 Task: Plan a 3-hour culinary tour of your city's most famous foodie neighborhoods.
Action: Mouse pressed left at (665, 105)
Screenshot: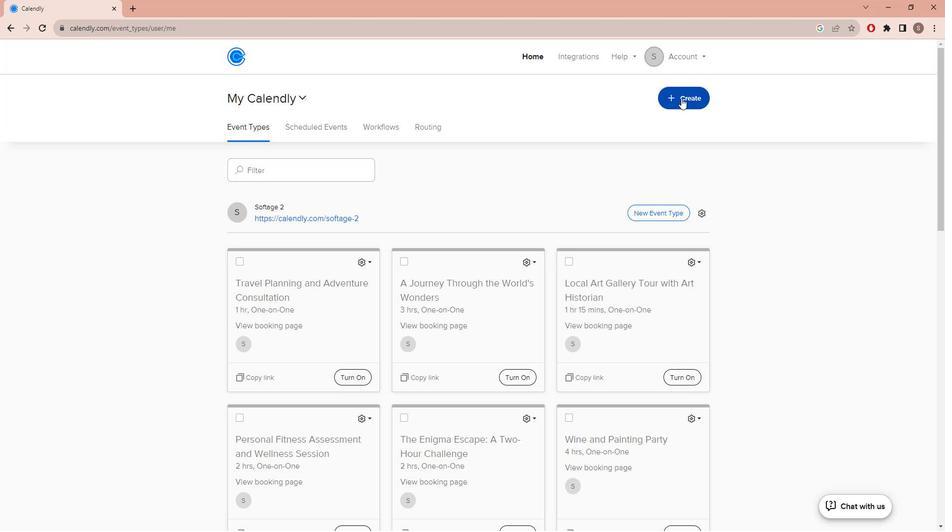 
Action: Mouse moved to (651, 139)
Screenshot: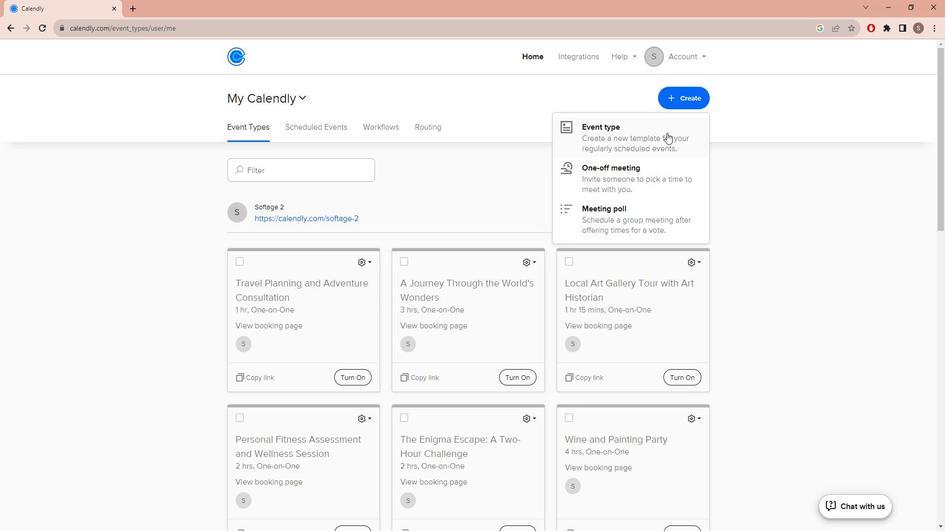 
Action: Mouse pressed left at (651, 139)
Screenshot: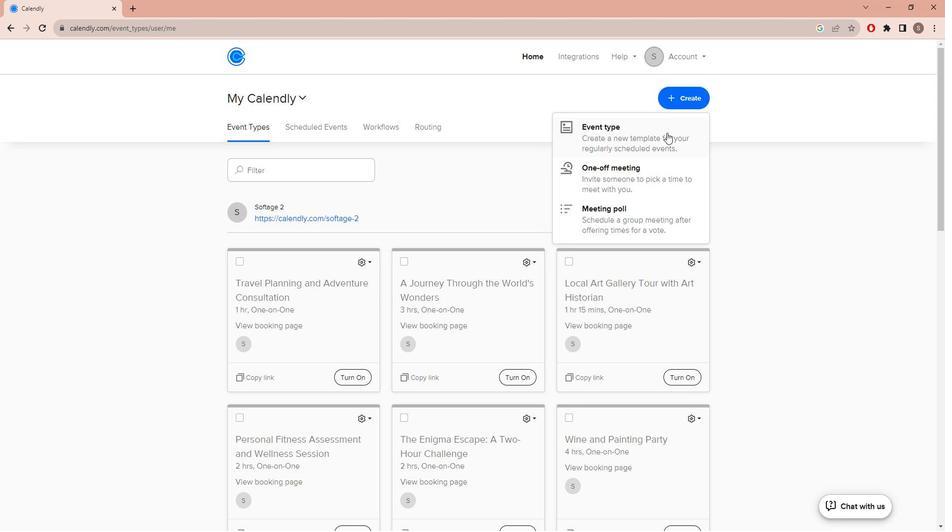 
Action: Mouse moved to (411, 186)
Screenshot: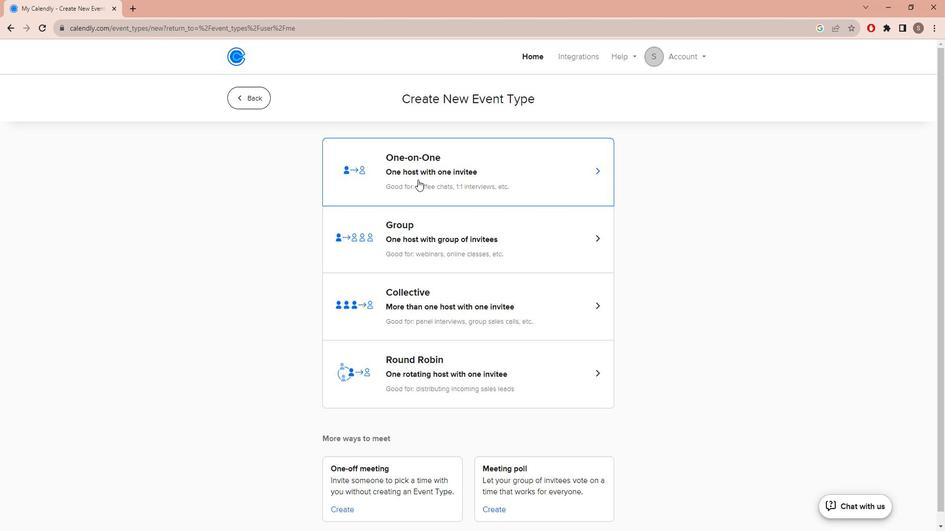 
Action: Mouse pressed left at (411, 186)
Screenshot: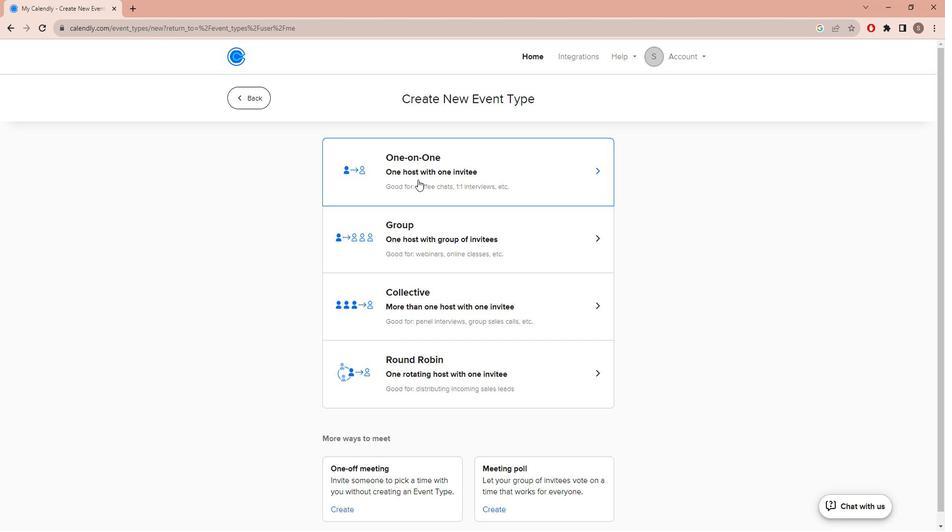 
Action: Mouse moved to (349, 243)
Screenshot: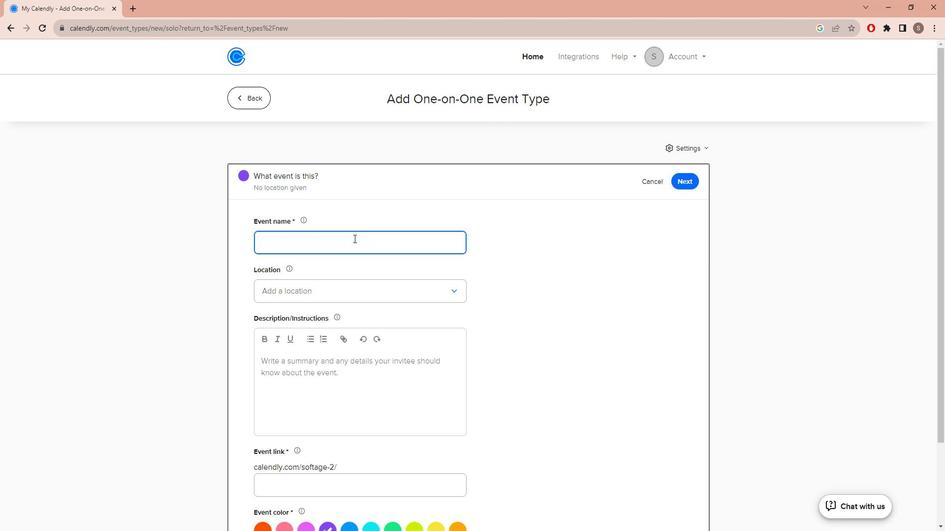 
Action: Key pressed <Key.caps_lock>C<Key.caps_lock>ulinary<Key.space><Key.caps_lock>D<Key.caps_lock>elights<Key.space>t<Key.backspace><Key.caps_lock>T<Key.caps_lock>our<Key.space>of<Key.space>city<Key.space>foodie<Key.space>neighbourhoods
Screenshot: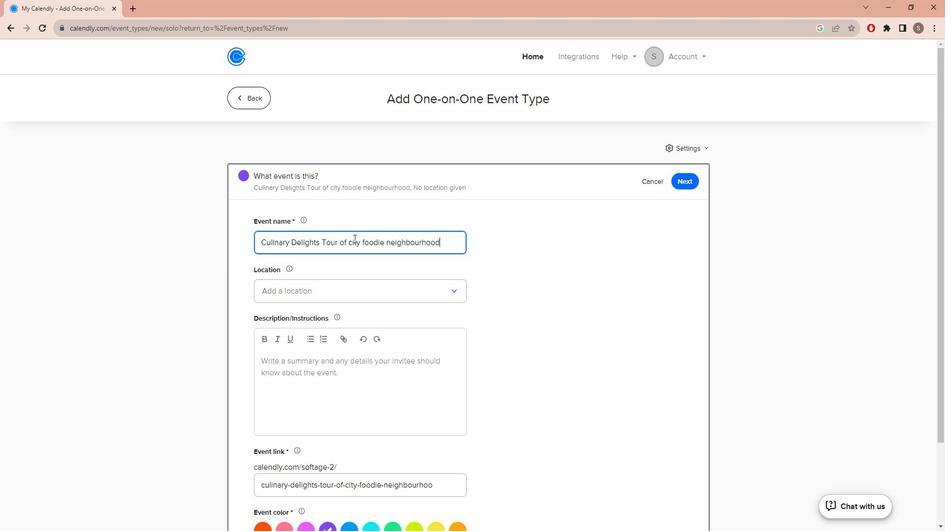 
Action: Mouse moved to (320, 295)
Screenshot: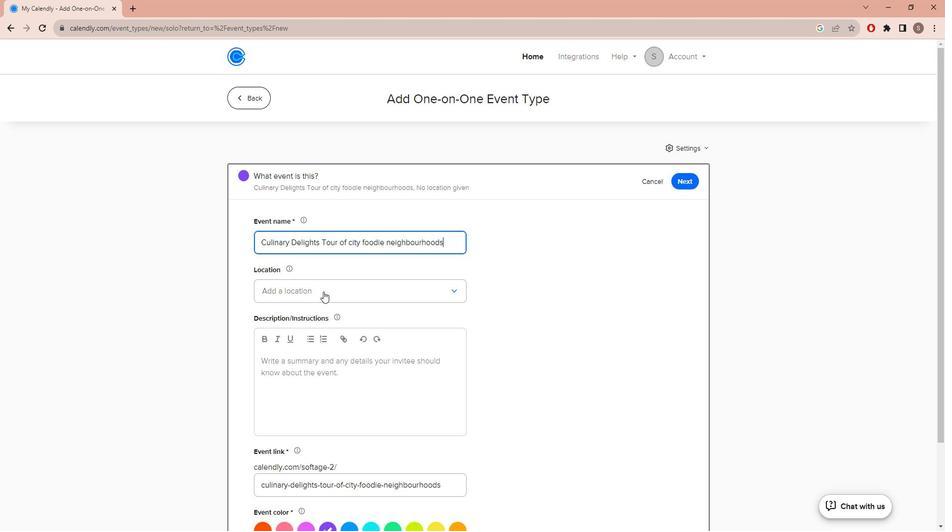 
Action: Mouse scrolled (320, 295) with delta (0, 0)
Screenshot: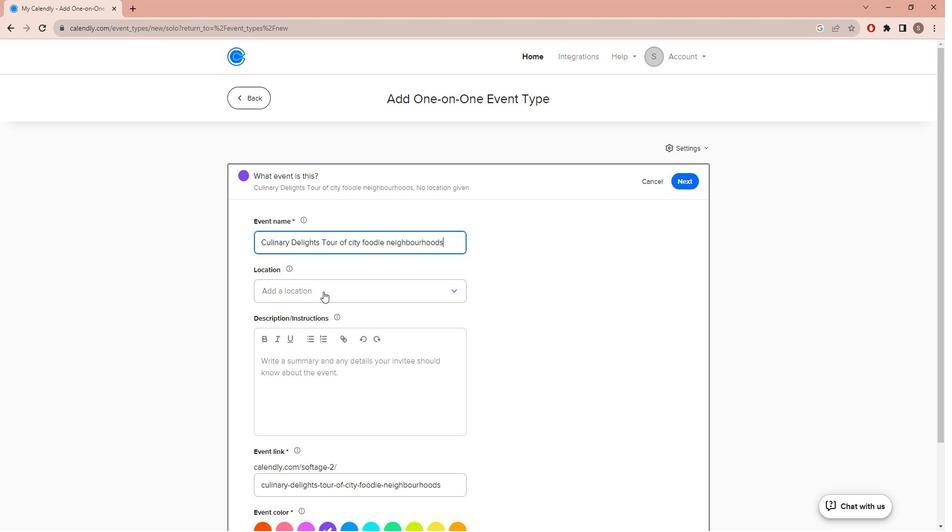 
Action: Mouse pressed left at (320, 295)
Screenshot: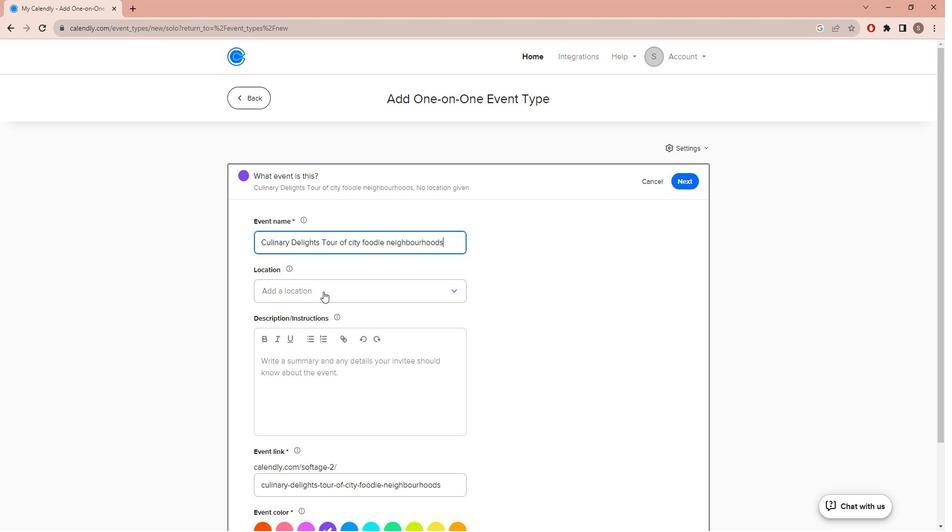 
Action: Mouse moved to (300, 325)
Screenshot: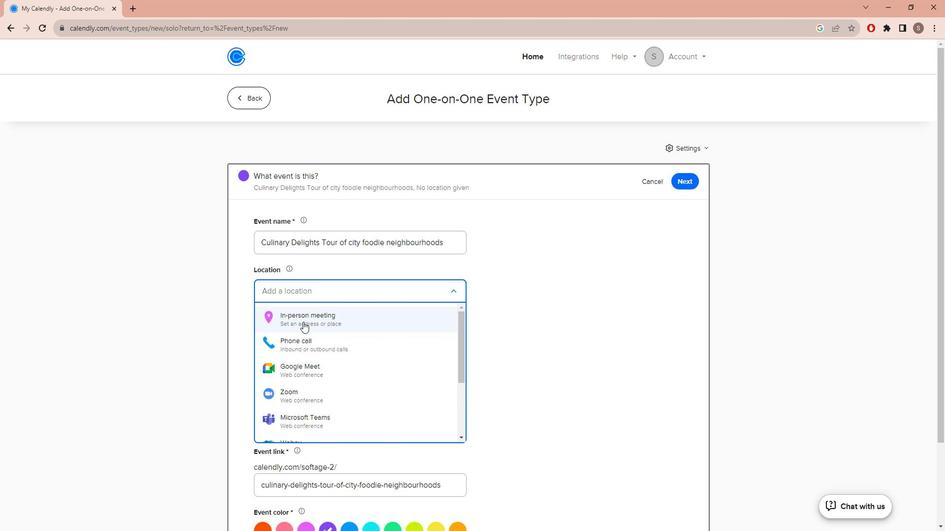 
Action: Mouse pressed left at (300, 325)
Screenshot: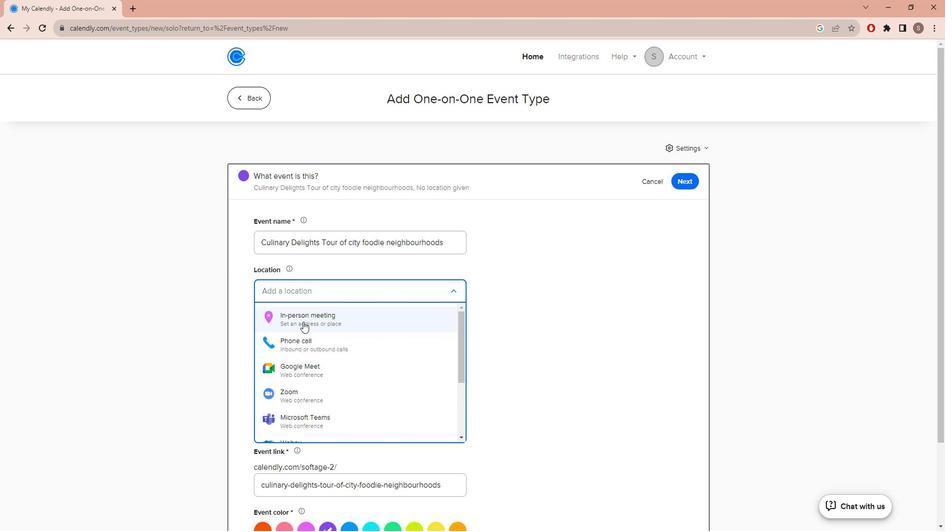 
Action: Mouse moved to (417, 178)
Screenshot: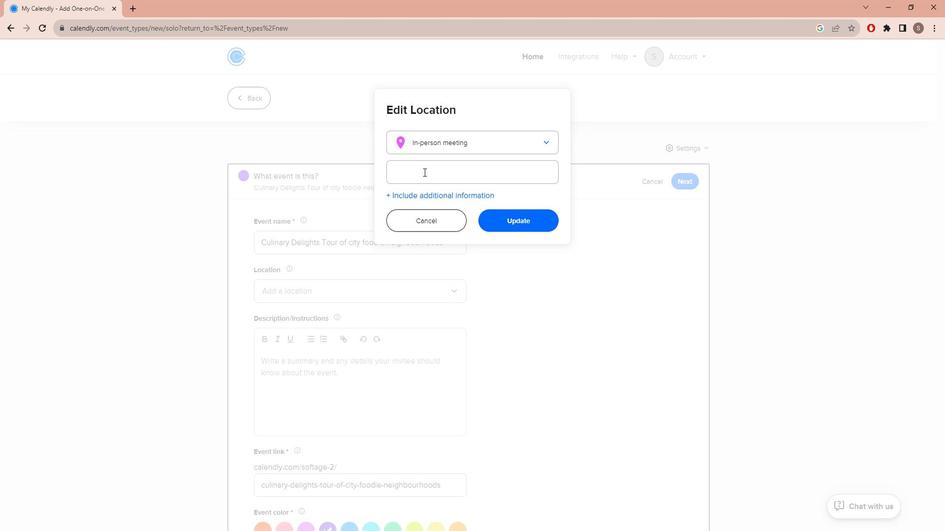 
Action: Mouse pressed left at (417, 178)
Screenshot: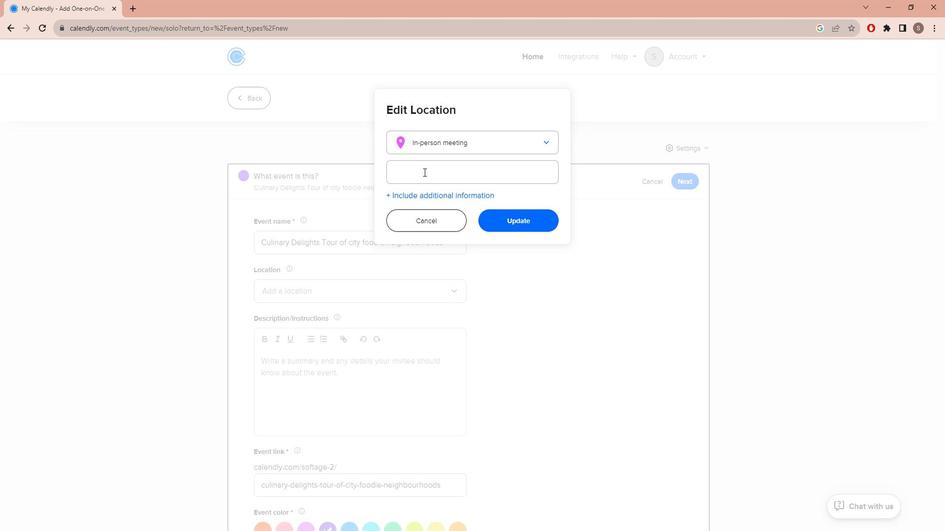 
Action: Mouse moved to (417, 177)
Screenshot: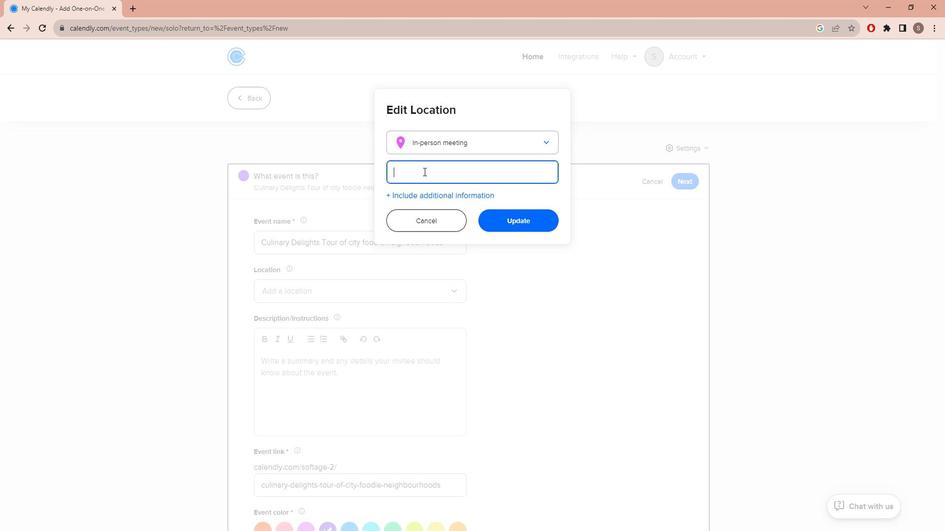 
Action: Key pressed <Key.caps_lock>O<Key.caps_lock>ttawa,<Key.caps_lock>C<Key.caps_lock>anada
Screenshot: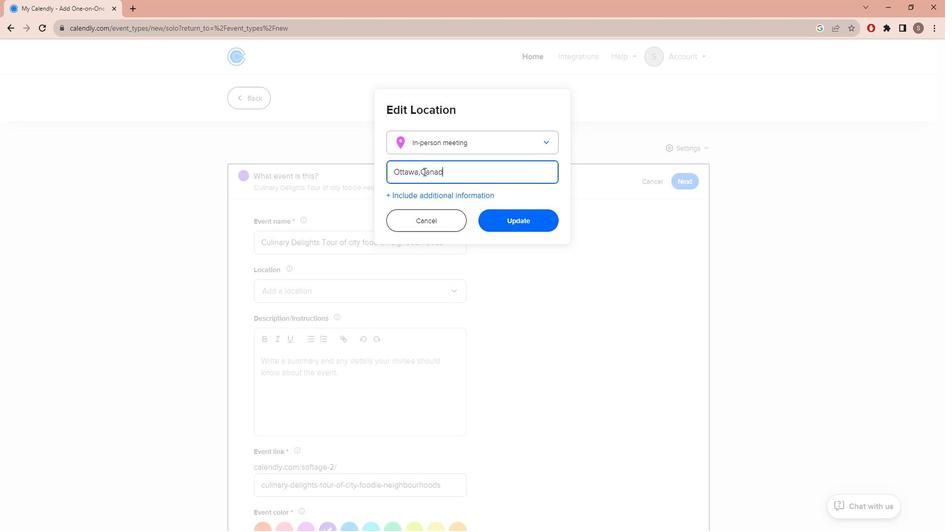 
Action: Mouse moved to (525, 226)
Screenshot: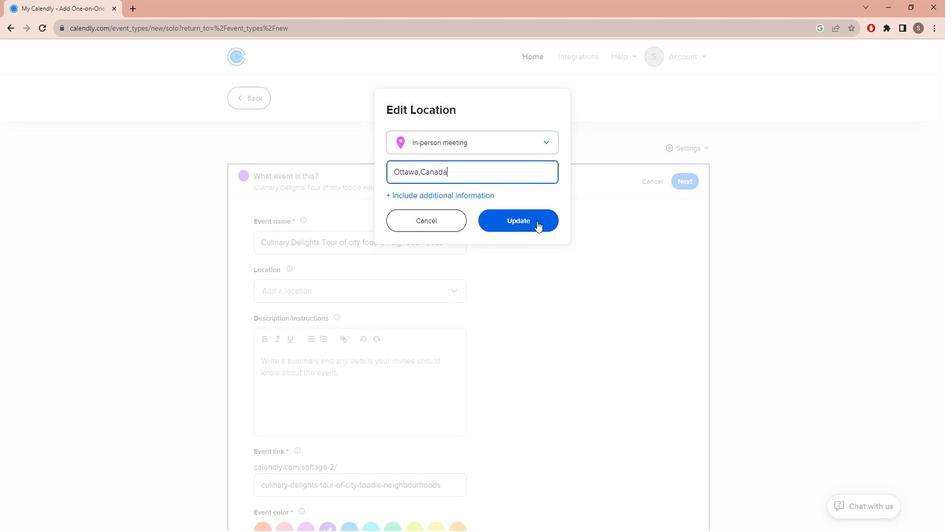 
Action: Mouse pressed left at (525, 226)
Screenshot: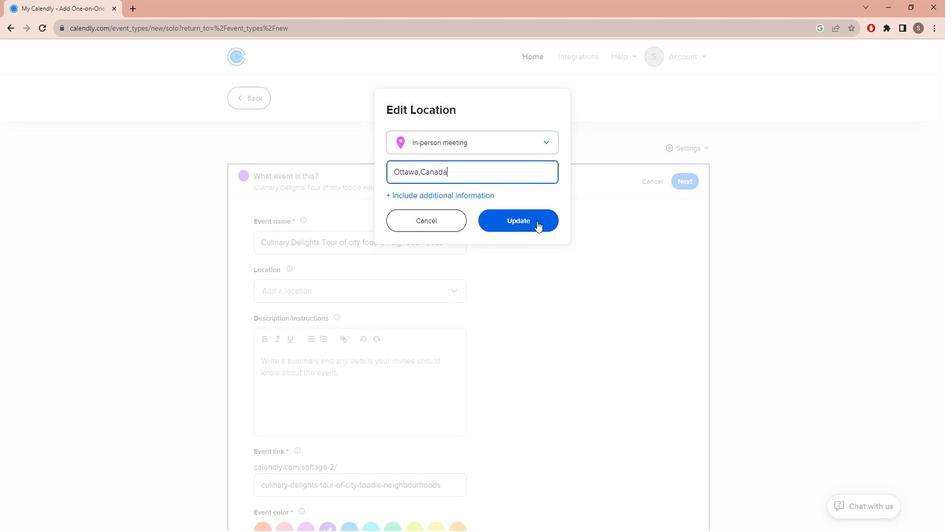 
Action: Mouse moved to (262, 322)
Screenshot: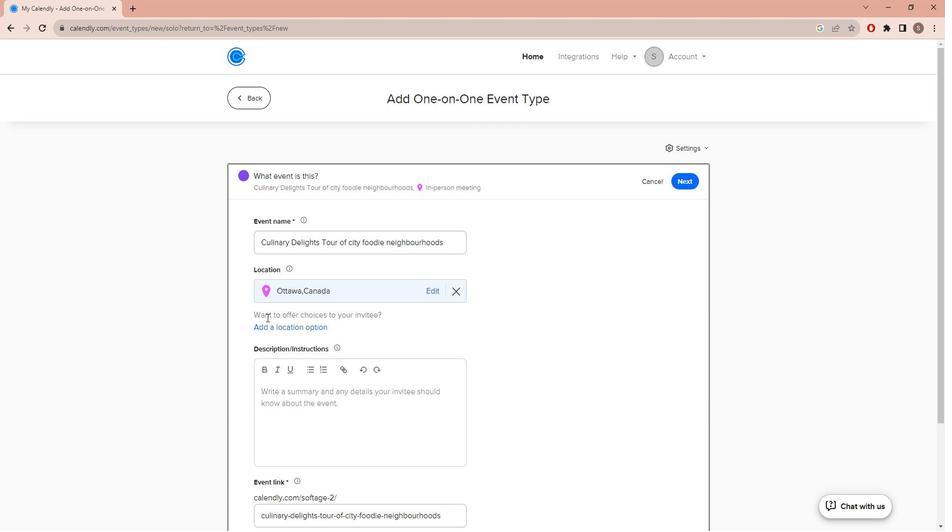 
Action: Mouse scrolled (262, 322) with delta (0, 0)
Screenshot: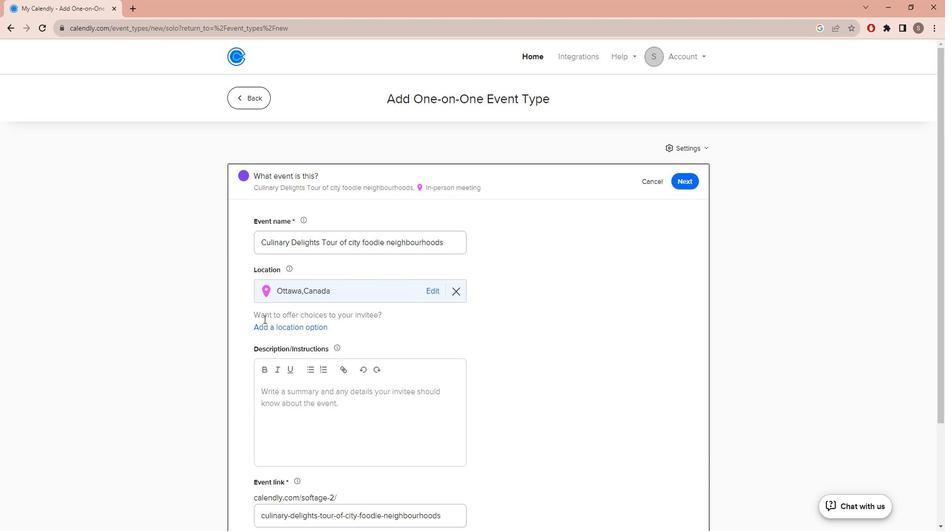 
Action: Mouse scrolled (262, 322) with delta (0, 0)
Screenshot: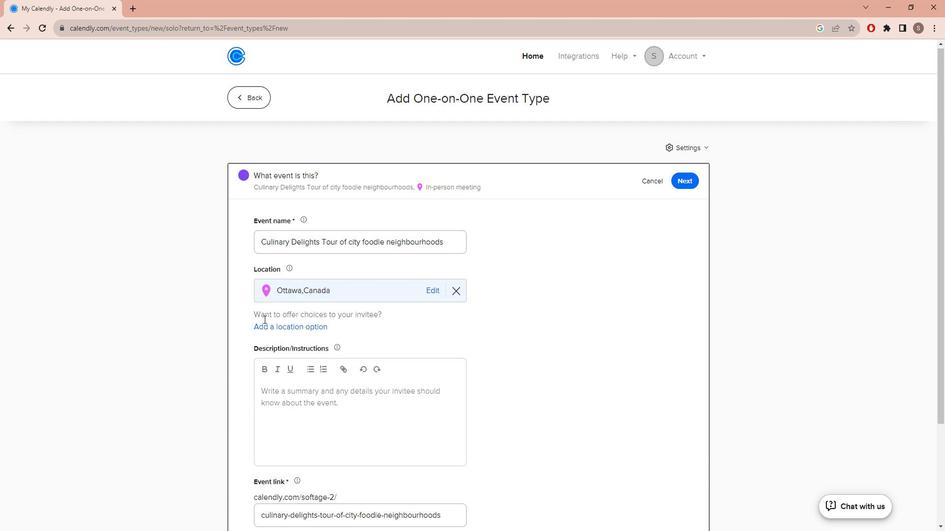 
Action: Mouse scrolled (262, 322) with delta (0, 0)
Screenshot: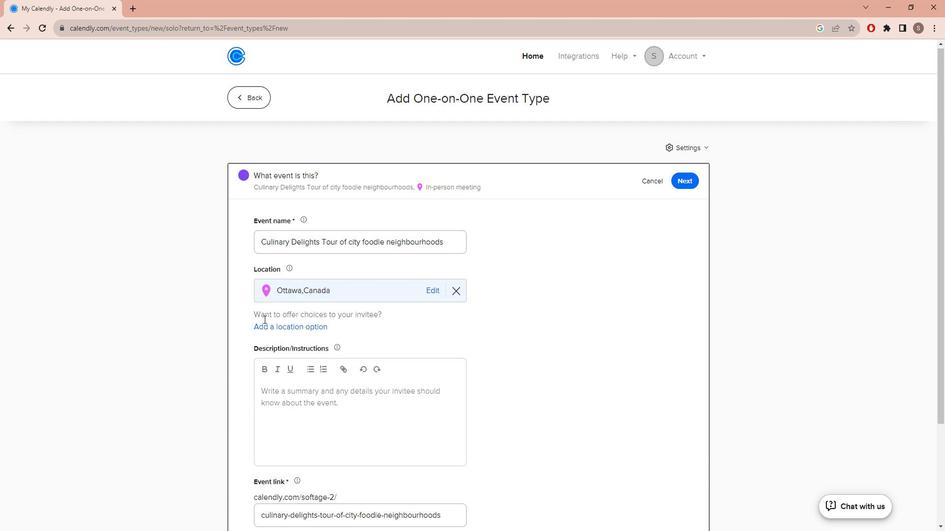 
Action: Mouse scrolled (262, 322) with delta (0, 0)
Screenshot: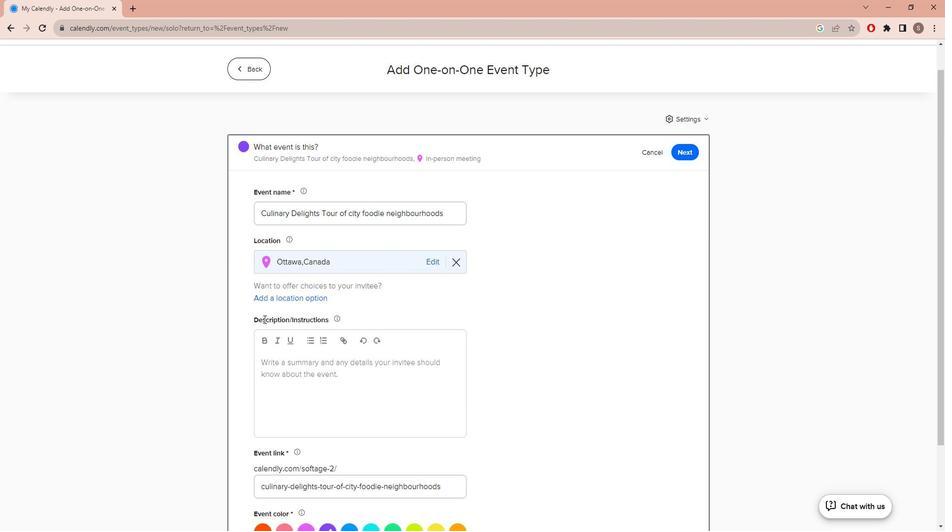 
Action: Mouse moved to (298, 289)
Screenshot: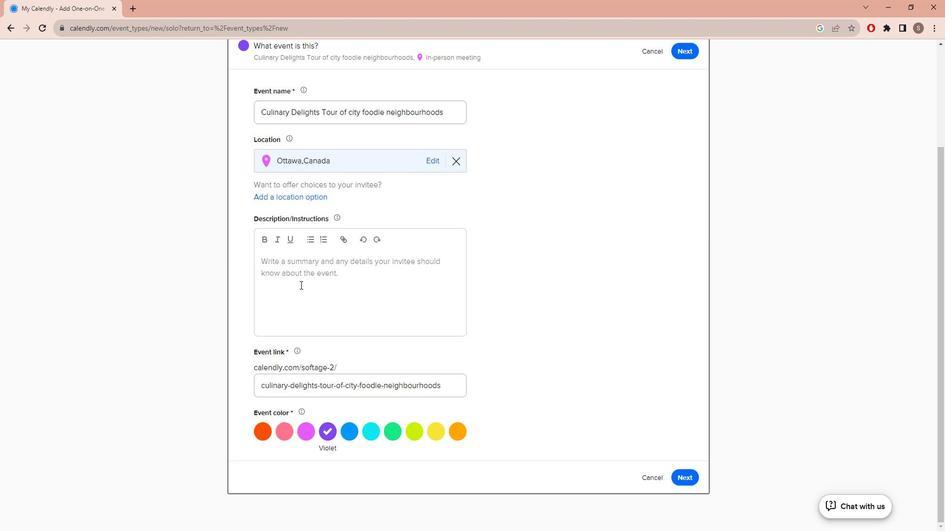 
Action: Mouse pressed left at (298, 289)
Screenshot: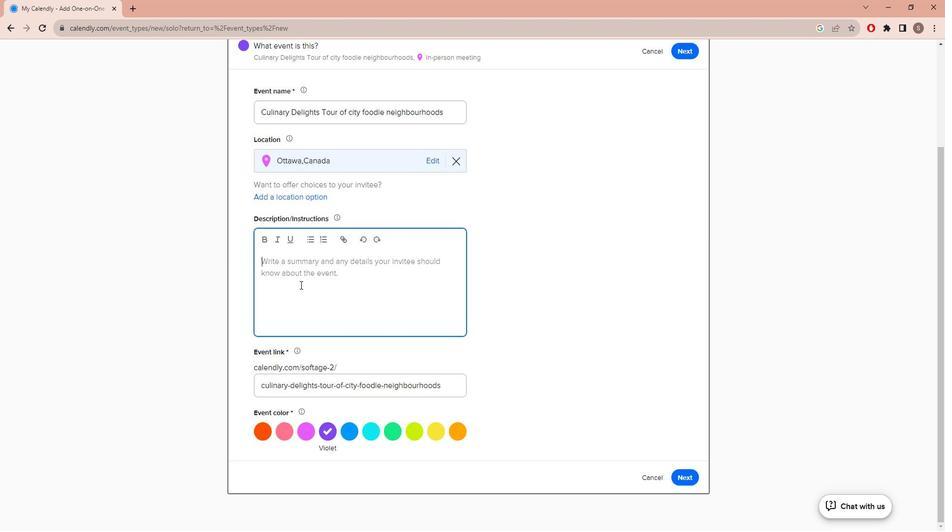 
Action: Key pressed <Key.caps_lock>J<Key.caps_lock>oin<Key.space>us<Key.space>for<Key.space>a<Key.space>mouthwatering<Key.space>journey<Key.space>through<Key.space>the<Key.space>diverse<Key.space>and<Key.space>delicious<Key.space>culinary<Key.space>landscape<Key.space>of<Key.space>the<Key.space>city.<Key.caps_lock>P<Key.caps_lock><Key.backspace><Key.caps_lock>O<Key.caps_lock>ver<Key.space>teh<Key.backspace><Key.backspace>he<Key.space>course<Key.space>of<Key.space>time<Key.space>you<Key.space>will<Key.space>explore<Key.space>the<Key.space>most<Key.space>famous<Key.space>foodie<Key.space>neighnourg<Key.backspace><Key.backspace><Key.backspace><Key.backspace><Key.backspace>bourhoods<Key.space>,savouring<Key.space>a<Key.space>wide<Key.space>array<Key.space>of<Key.space>delectable<Key.space>dishes<Key.space>and<Key.space>gaining<Key.space>rich<Key.space>insigts<Key.backspace><Key.backspace><Key.backspace>ghts.<Key.space><Key.caps_lock>C<Key.caps_lock>ome<Key.space>hunf<Key.backspace>gry<Key.space>and<Key.space>leave<Key.space>with<Key.space>a<Key.space>satisf<Key.backspace>ied<Key.space><Key.backspace><Key.backspace><Key.backspace><Key.backspace>fied<Key.space>palt<Key.backspace>ate<Key.space>and<Key.space>a<Key.space>depp<Key.backspace><Key.space><Key.backspace><Key.backspace>ep<Key.space>appreciation<Key.space>for<Key.space>the<Key.space>city<Key.backspace><Key.backspace><Key.backspace><Key.backspace>gastronomic<Key.space>treasures<Key.space>of<Key.space>the<Key.space>city<Key.shift_r>!
Screenshot: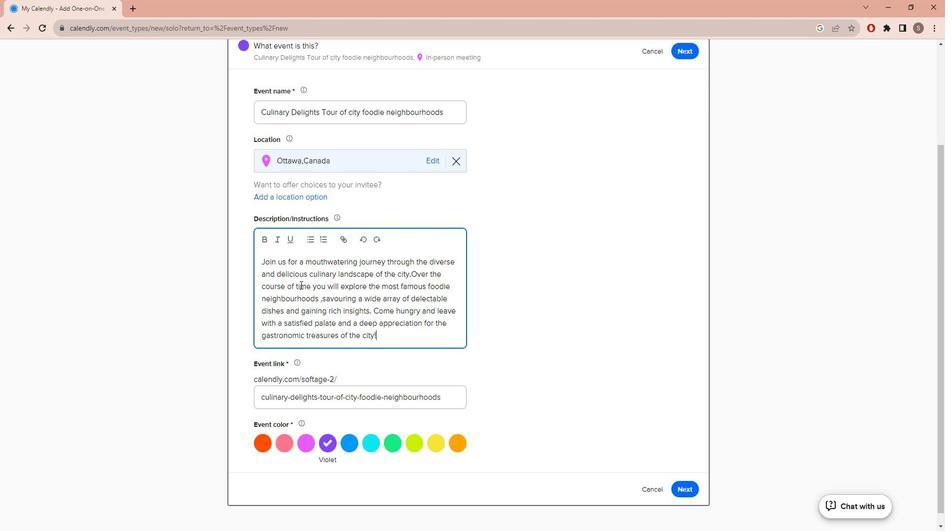 
Action: Mouse moved to (670, 489)
Screenshot: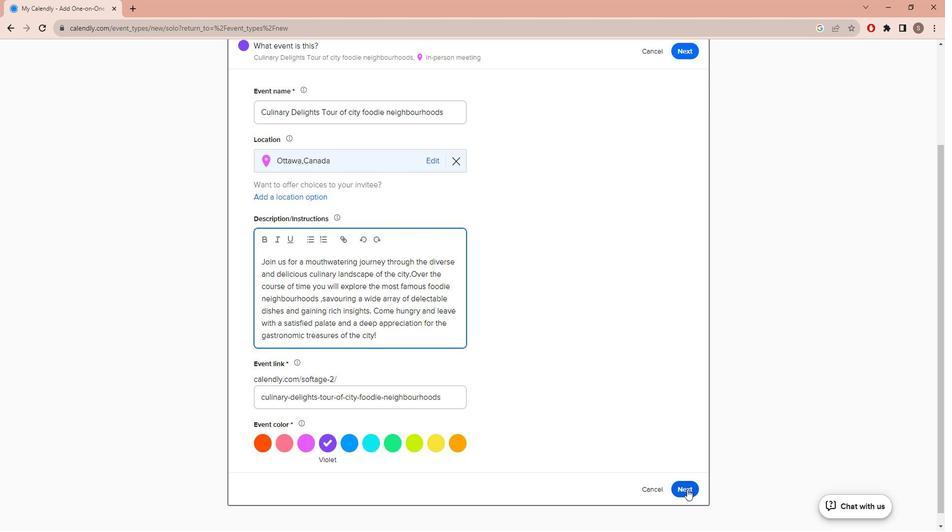 
Action: Mouse pressed left at (670, 489)
Screenshot: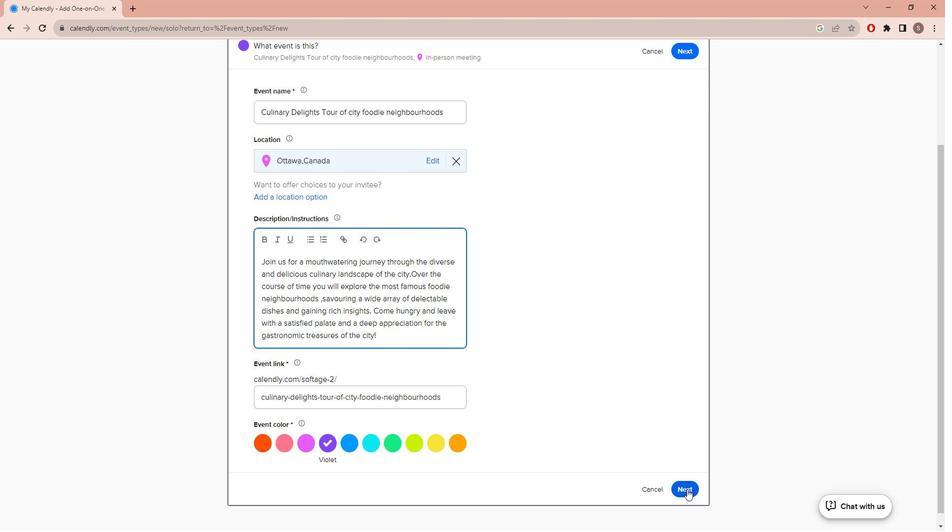 
Action: Mouse moved to (330, 308)
Screenshot: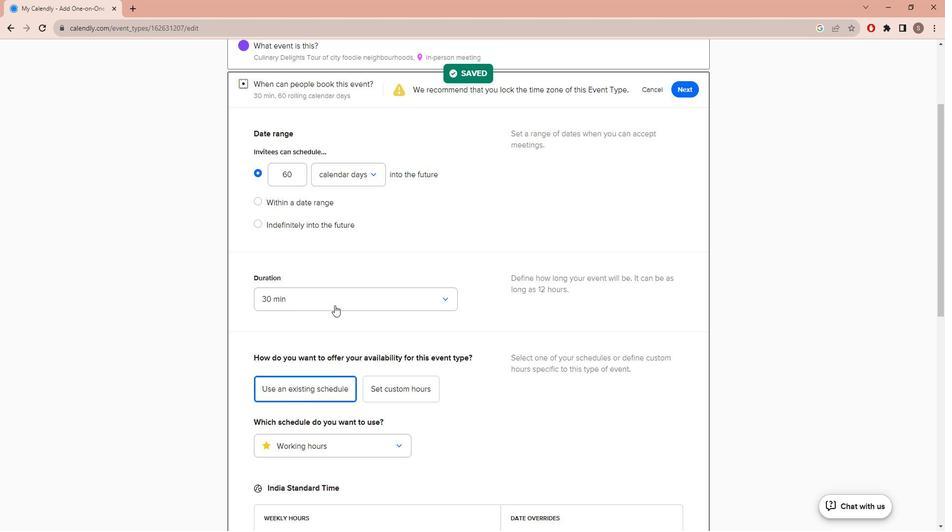
Action: Mouse pressed left at (330, 308)
Screenshot: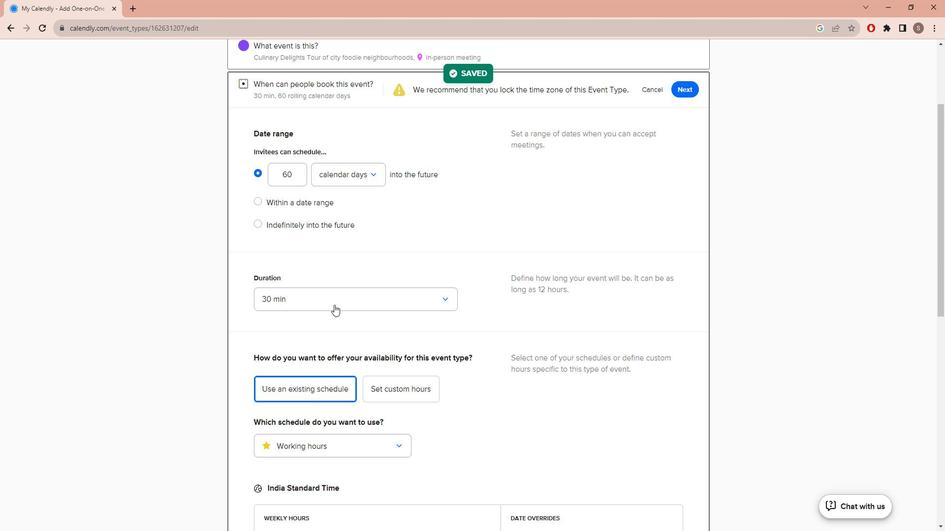 
Action: Mouse moved to (292, 410)
Screenshot: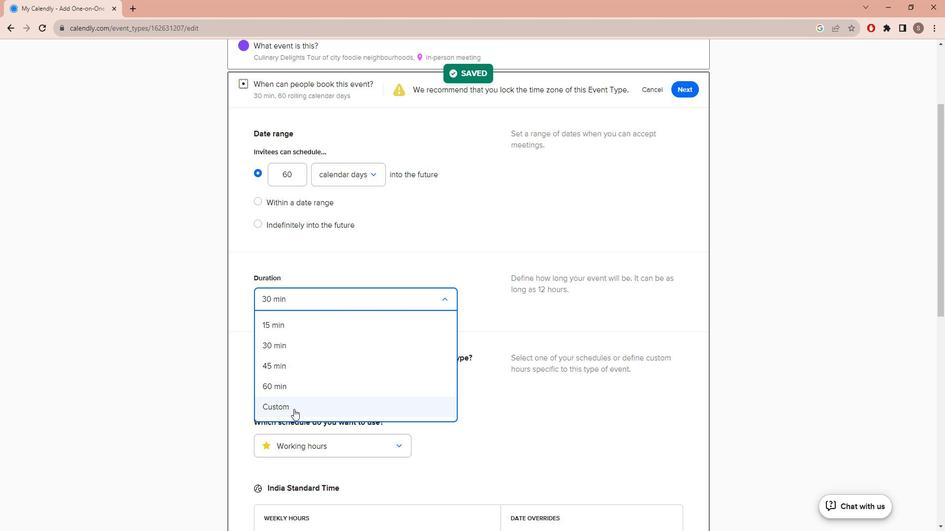 
Action: Mouse pressed left at (292, 410)
Screenshot: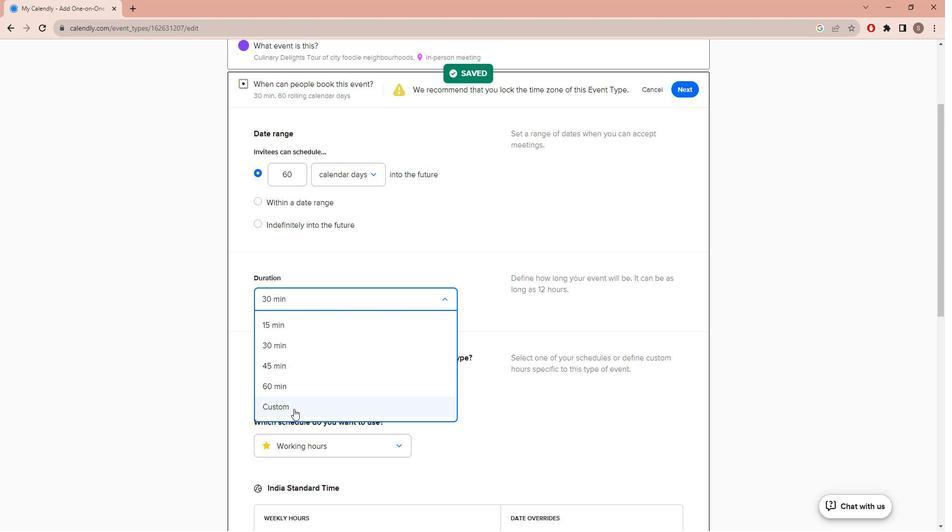 
Action: Mouse moved to (359, 330)
Screenshot: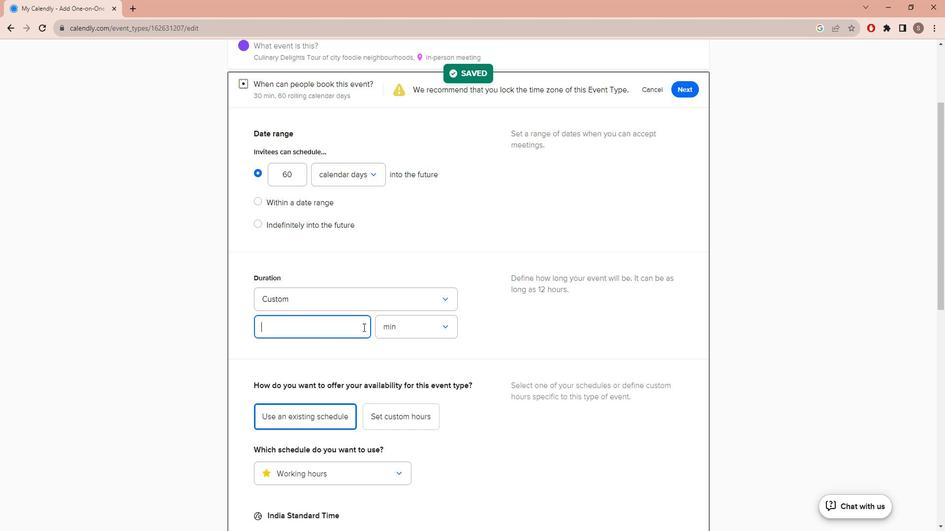 
Action: Key pressed 3
Screenshot: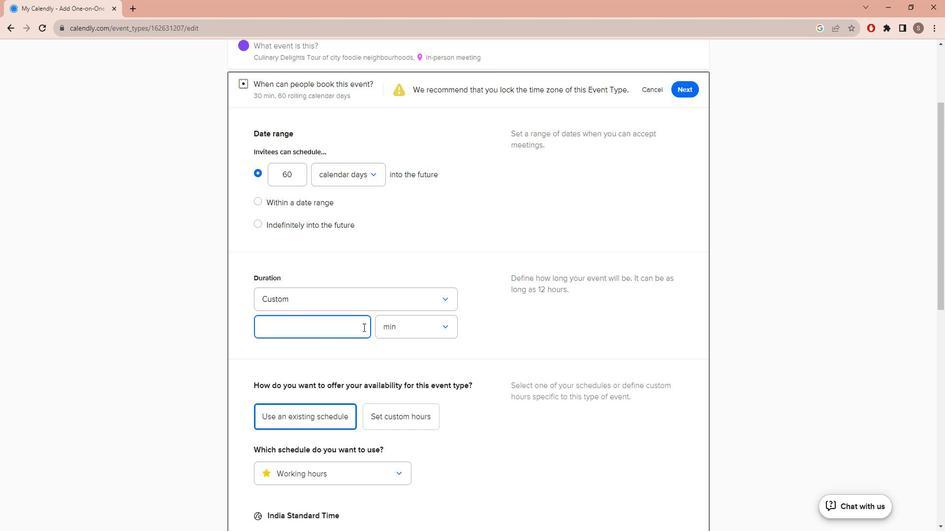 
Action: Mouse moved to (420, 331)
Screenshot: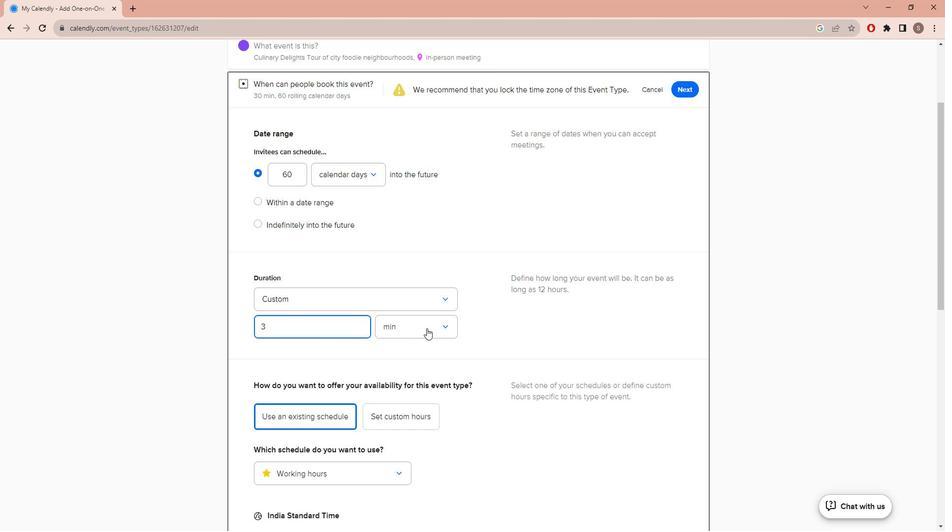 
Action: Mouse pressed left at (420, 331)
Screenshot: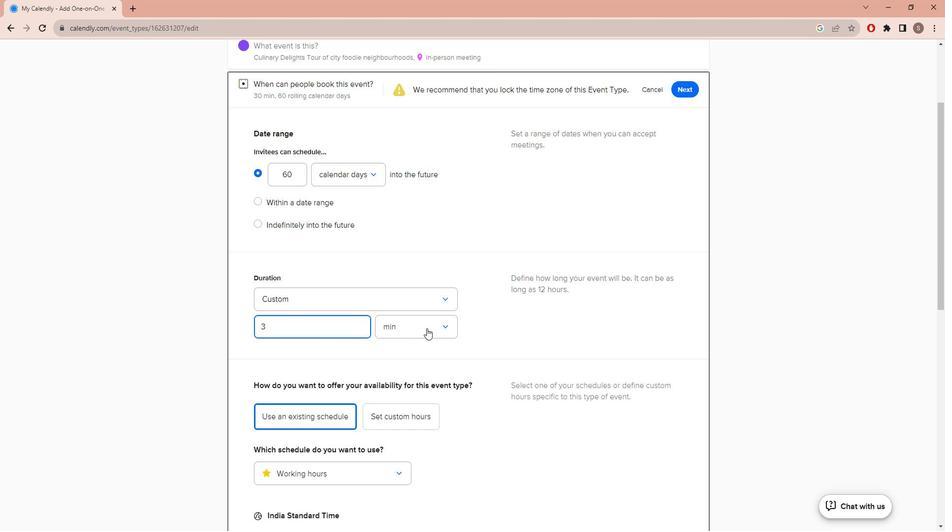 
Action: Mouse moved to (404, 375)
Screenshot: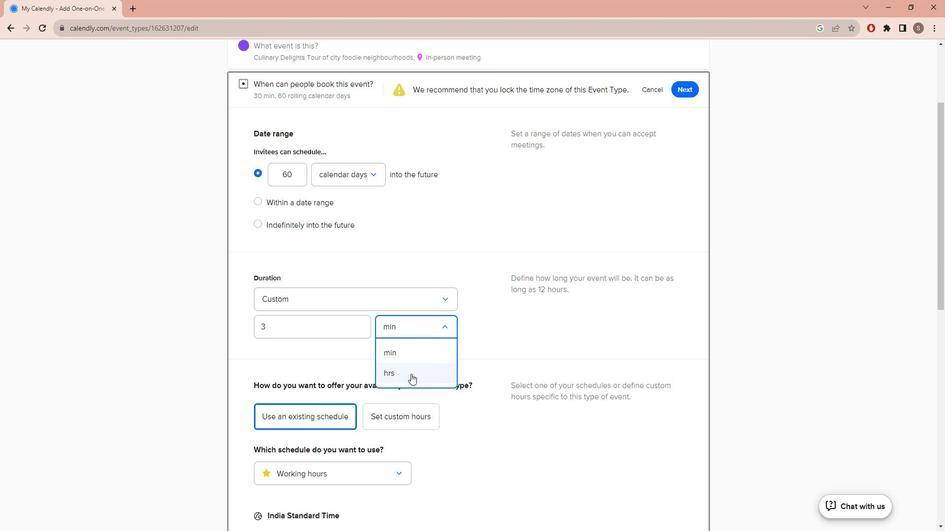 
Action: Mouse pressed left at (404, 375)
Screenshot: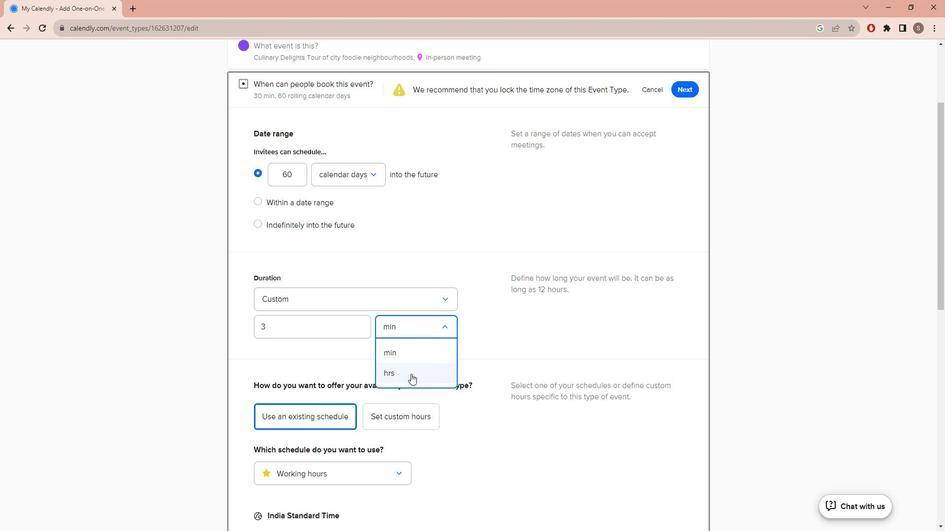 
Action: Mouse moved to (422, 362)
Screenshot: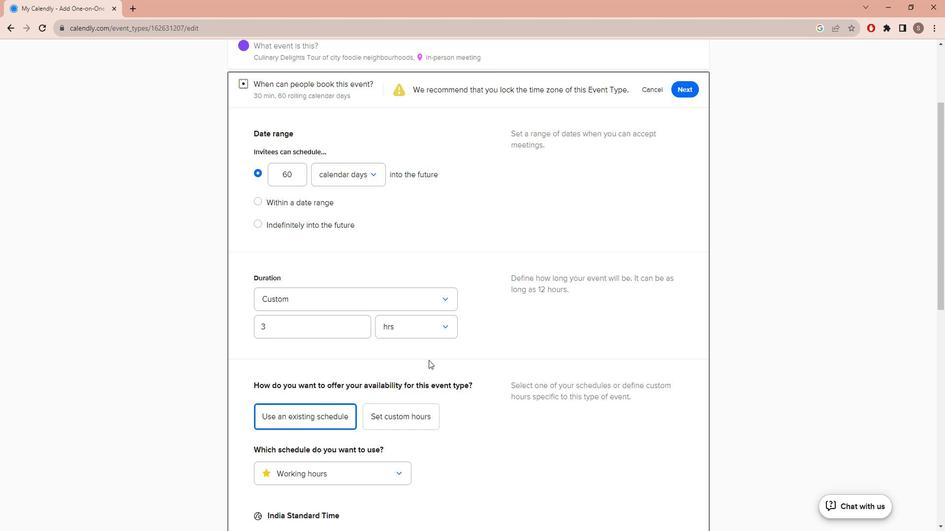 
Action: Mouse pressed left at (422, 362)
Screenshot: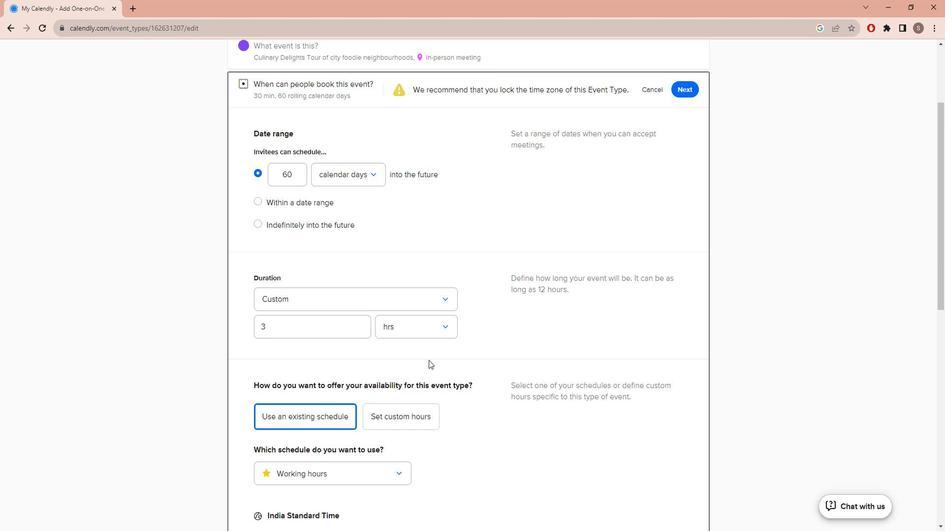 
Action: Mouse moved to (422, 362)
Screenshot: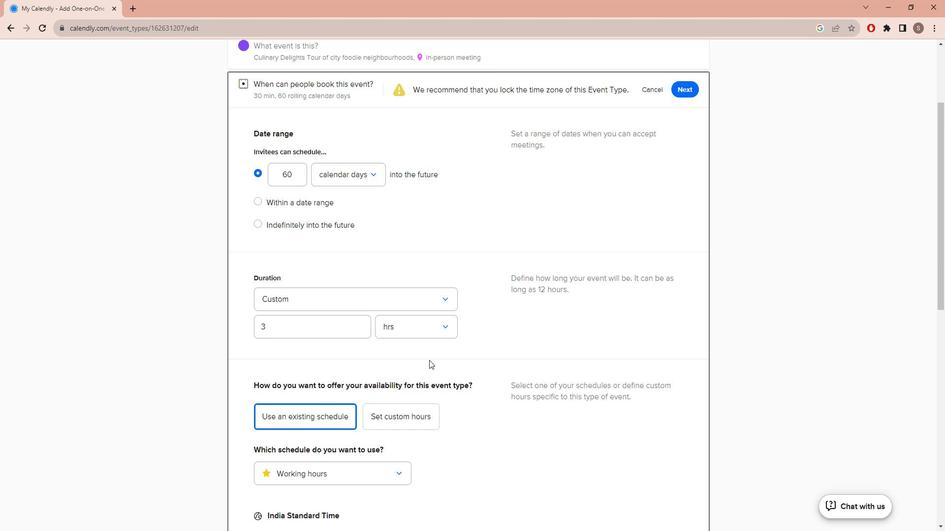 
Action: Mouse scrolled (422, 361) with delta (0, 0)
Screenshot: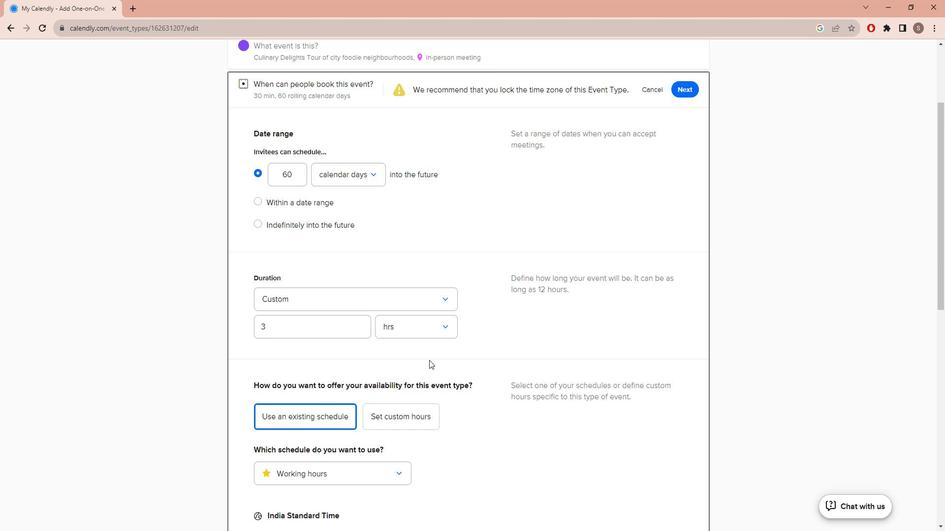 
Action: Mouse scrolled (422, 361) with delta (0, 0)
Screenshot: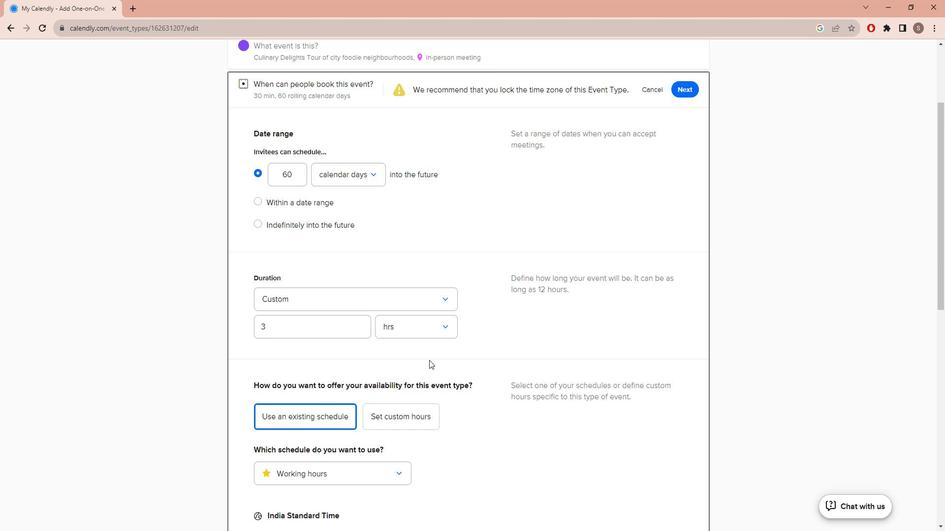 
Action: Mouse scrolled (422, 361) with delta (0, 0)
Screenshot: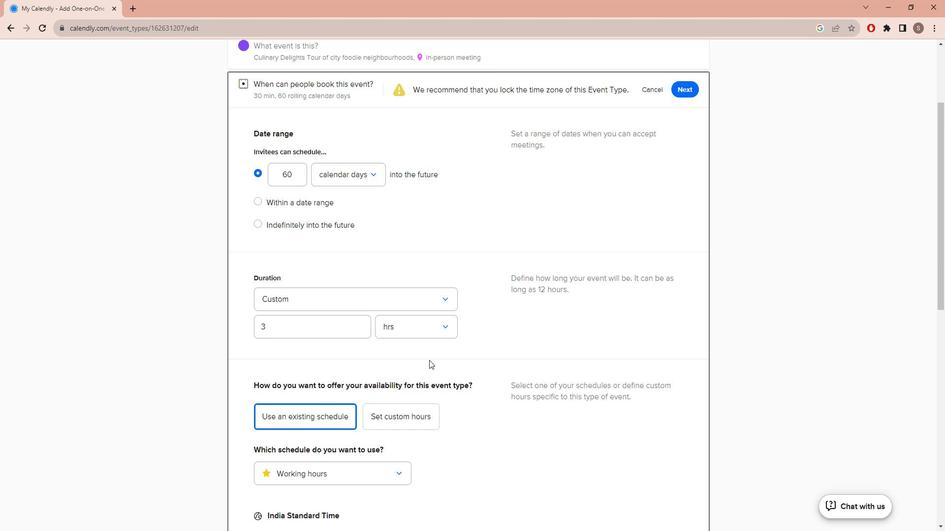 
Action: Mouse scrolled (422, 361) with delta (0, 0)
Screenshot: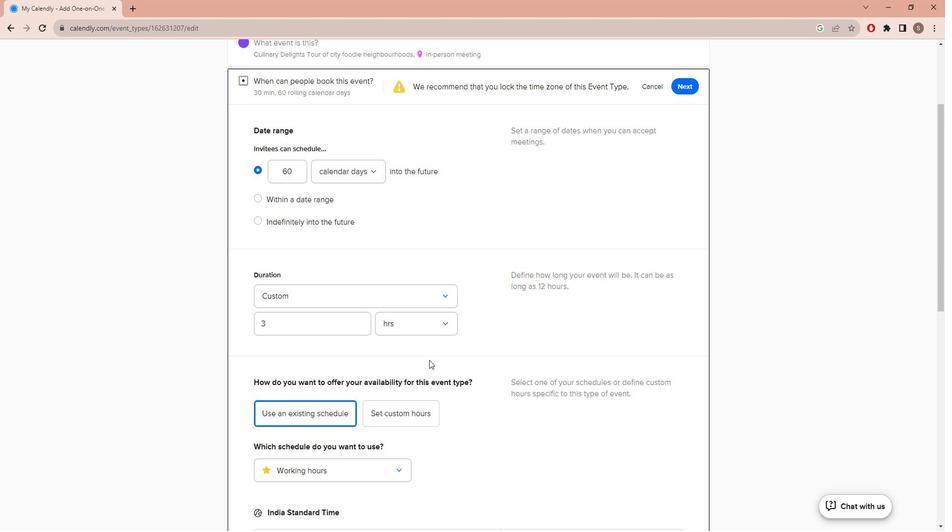 
Action: Mouse scrolled (422, 361) with delta (0, 0)
Screenshot: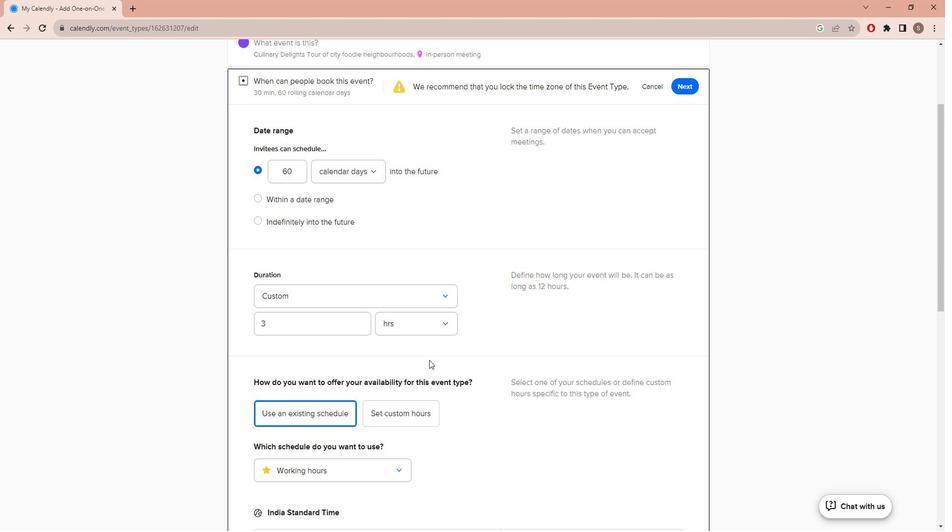 
Action: Mouse scrolled (422, 361) with delta (0, 0)
Screenshot: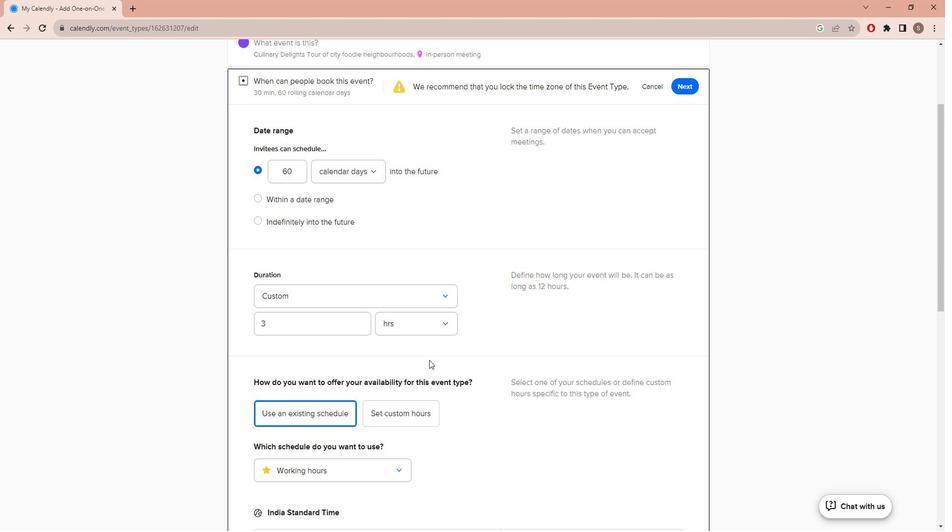 
Action: Mouse moved to (423, 360)
Screenshot: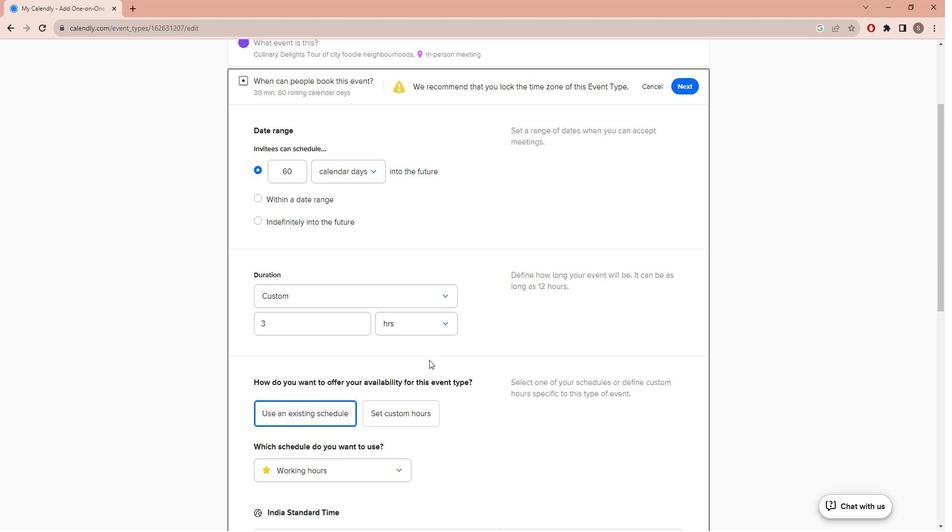 
Action: Mouse scrolled (423, 360) with delta (0, 0)
Screenshot: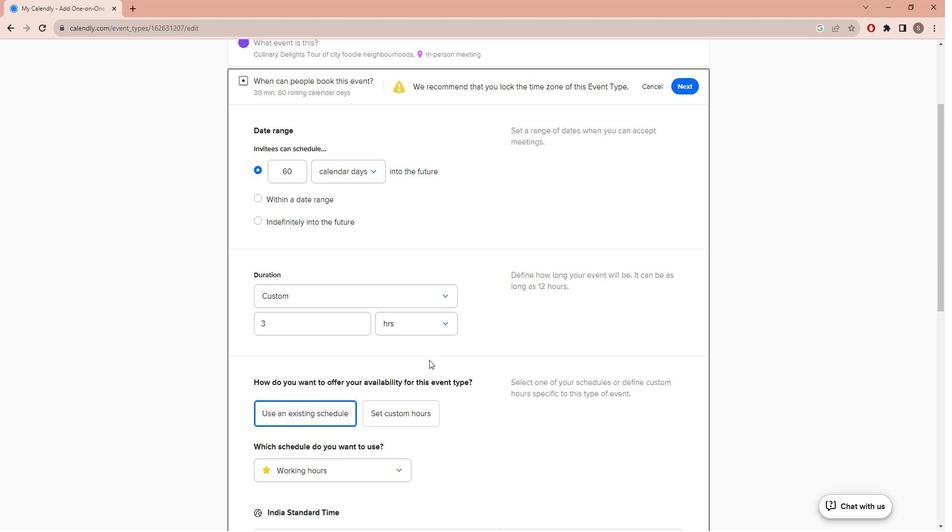 
Action: Mouse moved to (424, 360)
Screenshot: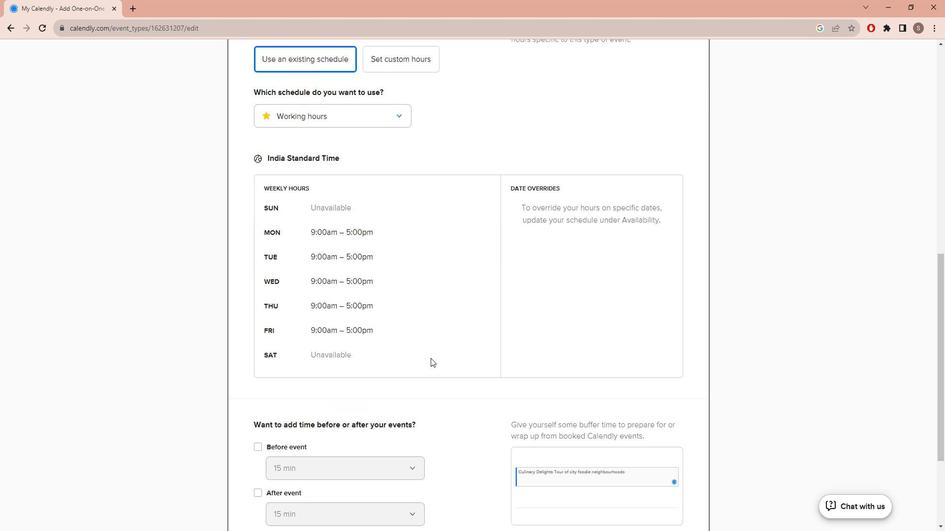 
Action: Mouse scrolled (424, 359) with delta (0, 0)
Screenshot: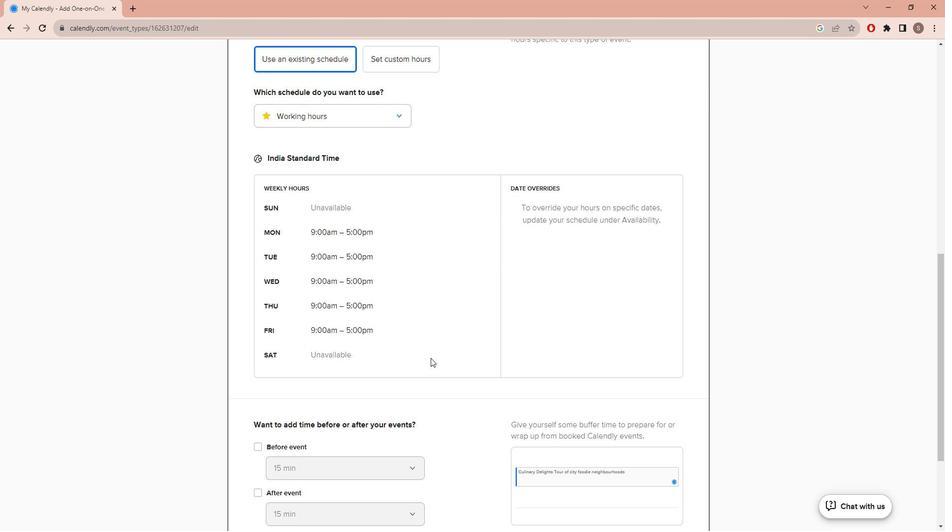 
Action: Mouse scrolled (424, 359) with delta (0, 0)
Screenshot: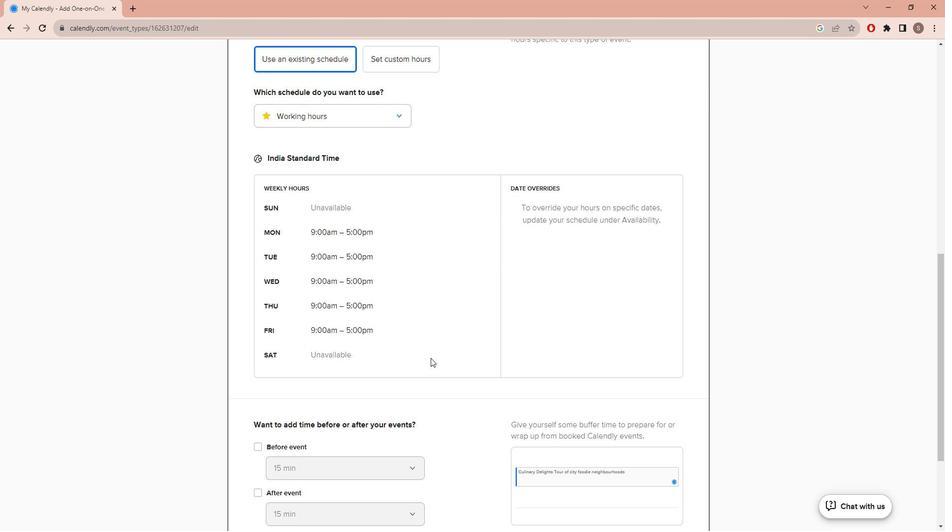
Action: Mouse scrolled (424, 359) with delta (0, 0)
Screenshot: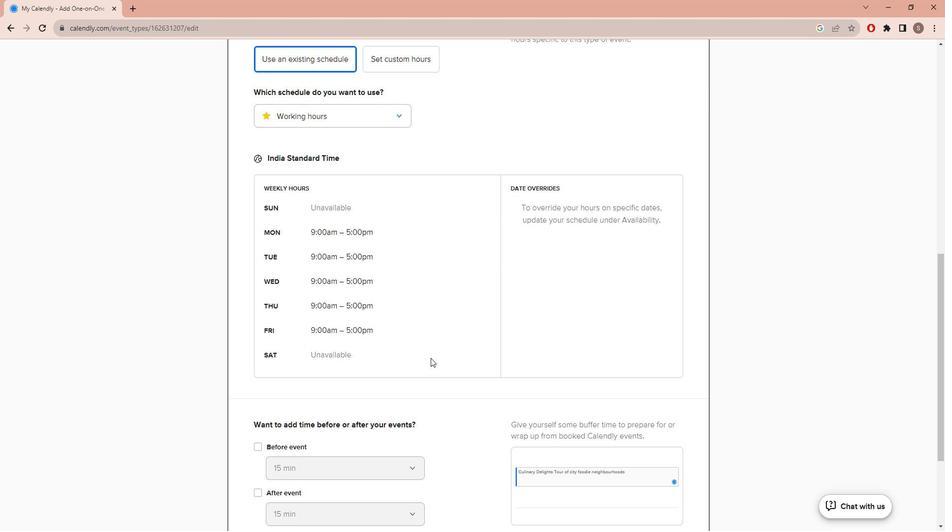 
Action: Mouse scrolled (424, 359) with delta (0, 0)
Screenshot: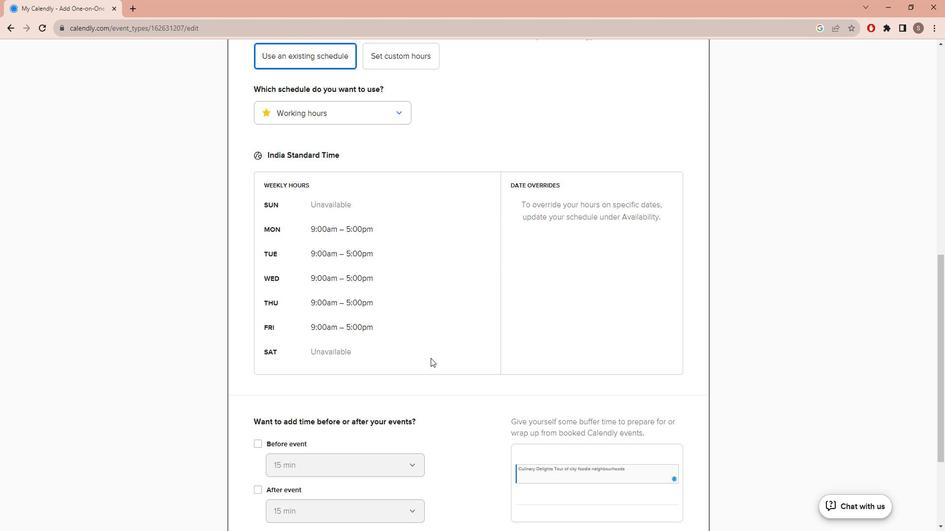 
Action: Mouse scrolled (424, 359) with delta (0, 0)
Screenshot: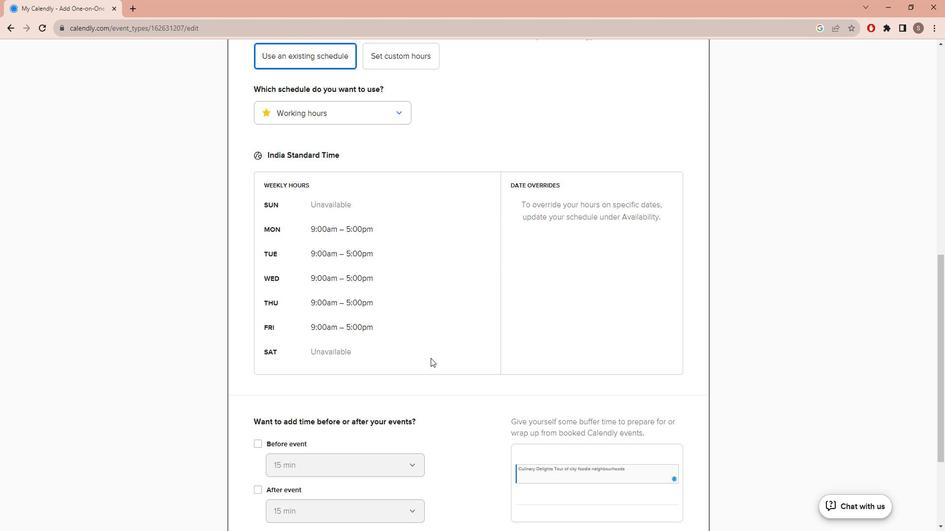
Action: Mouse scrolled (424, 359) with delta (0, 0)
Screenshot: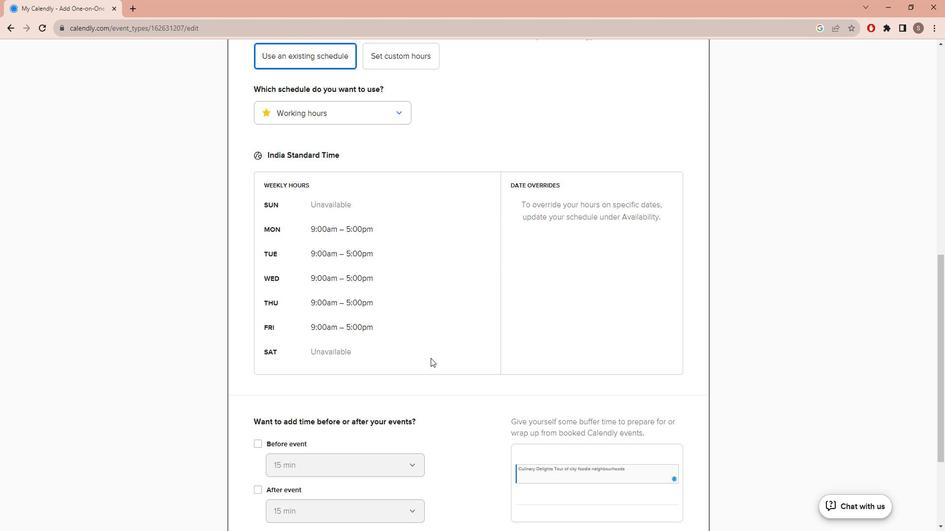 
Action: Mouse moved to (427, 359)
Screenshot: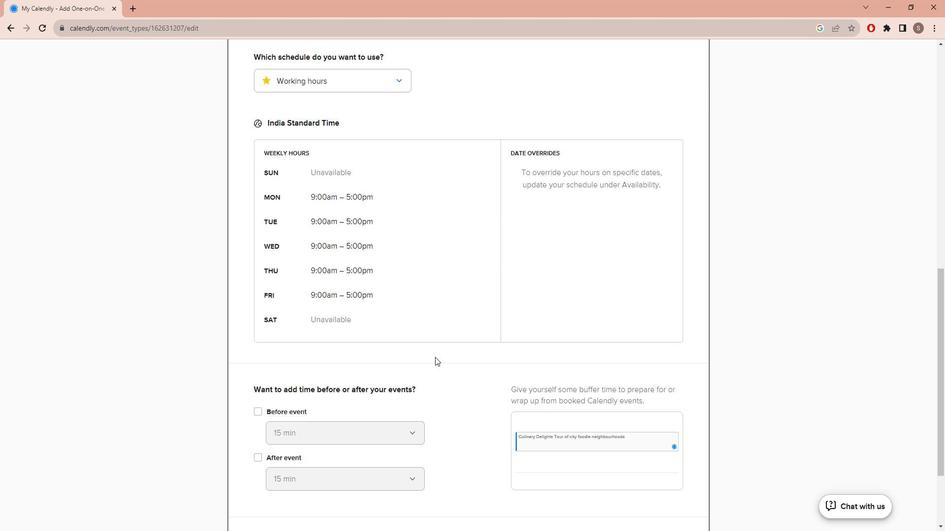 
Action: Mouse scrolled (427, 359) with delta (0, 0)
Screenshot: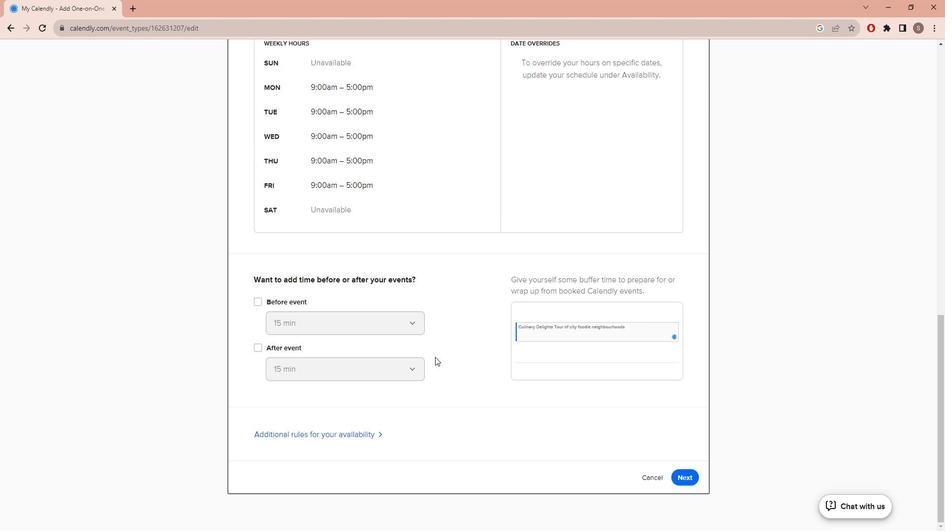 
Action: Mouse scrolled (427, 359) with delta (0, 0)
Screenshot: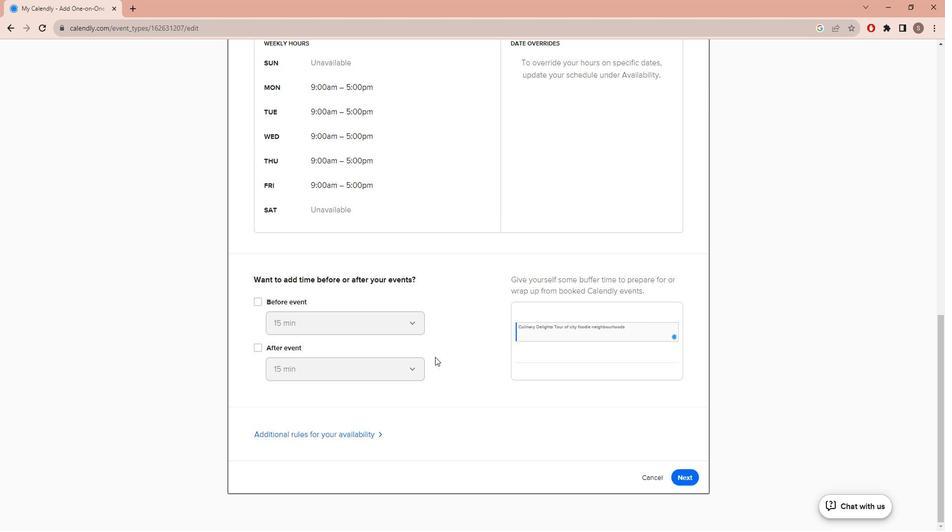
Action: Mouse scrolled (427, 359) with delta (0, 0)
Screenshot: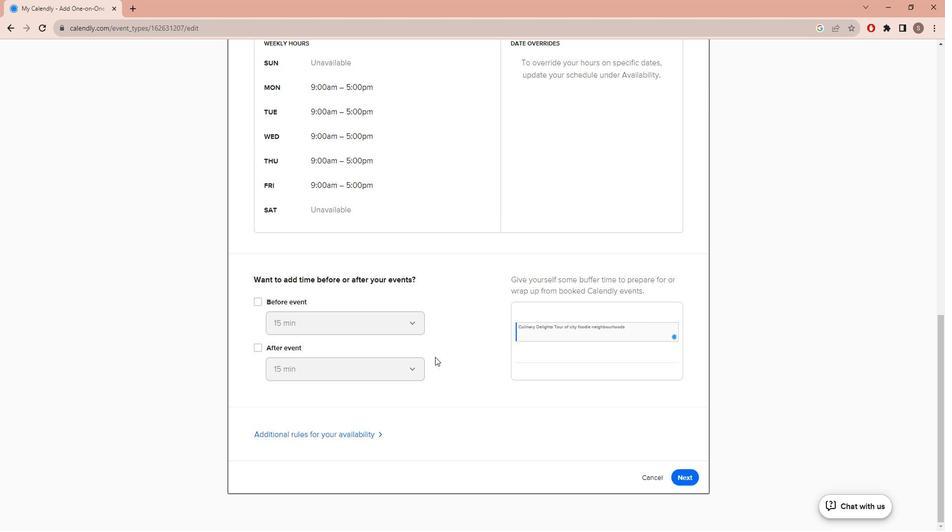 
Action: Mouse scrolled (427, 359) with delta (0, 0)
Screenshot: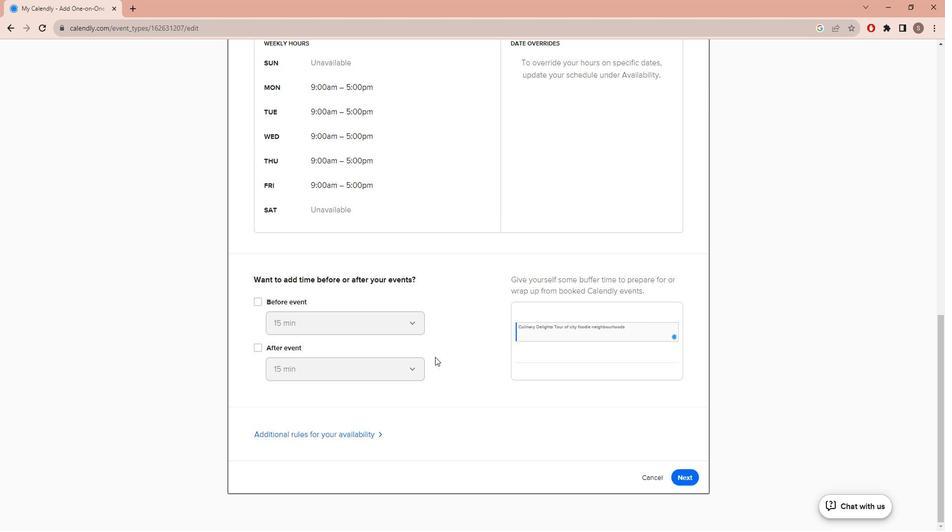 
Action: Mouse scrolled (427, 359) with delta (0, 0)
Screenshot: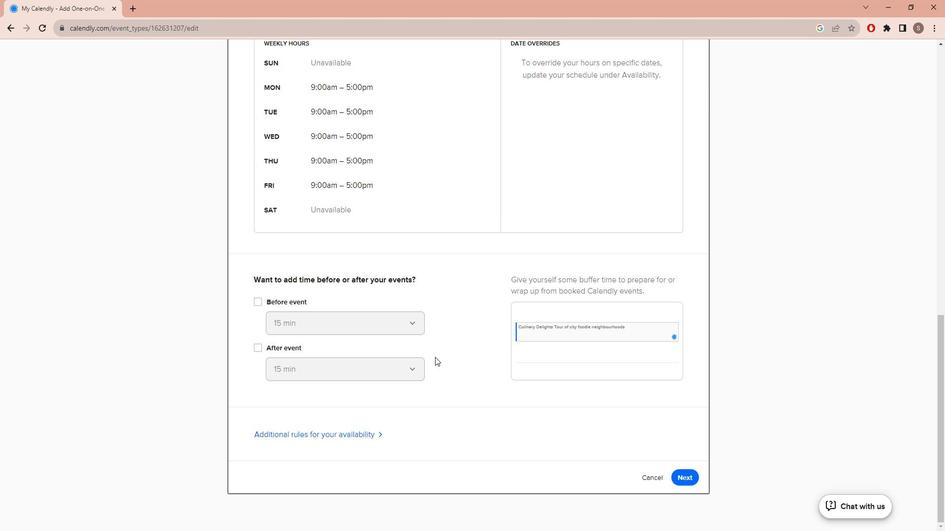 
Action: Mouse scrolled (427, 359) with delta (0, 0)
Screenshot: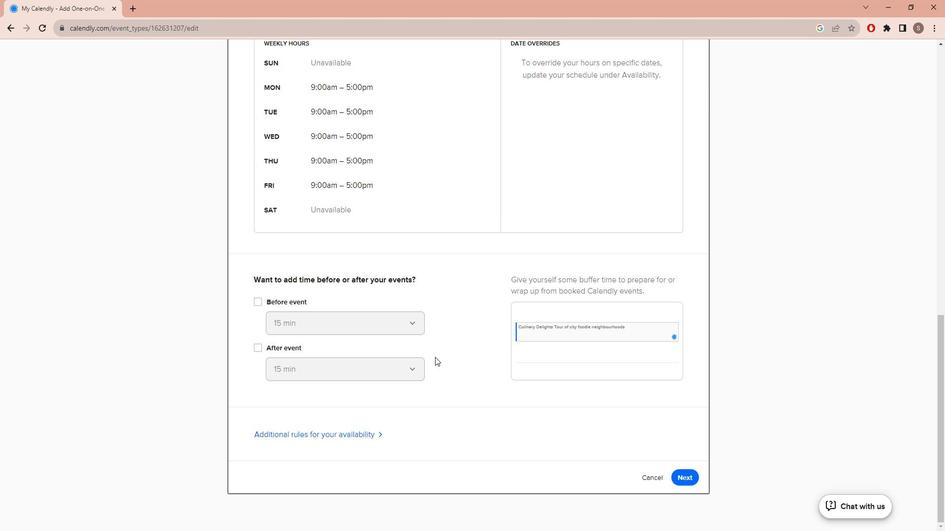 
Action: Mouse moved to (679, 479)
Screenshot: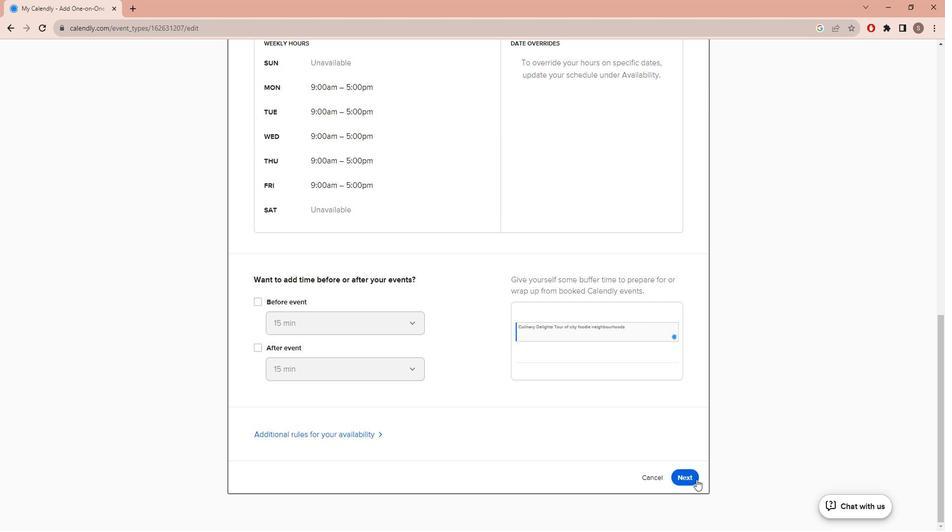
Action: Mouse pressed left at (679, 479)
Screenshot: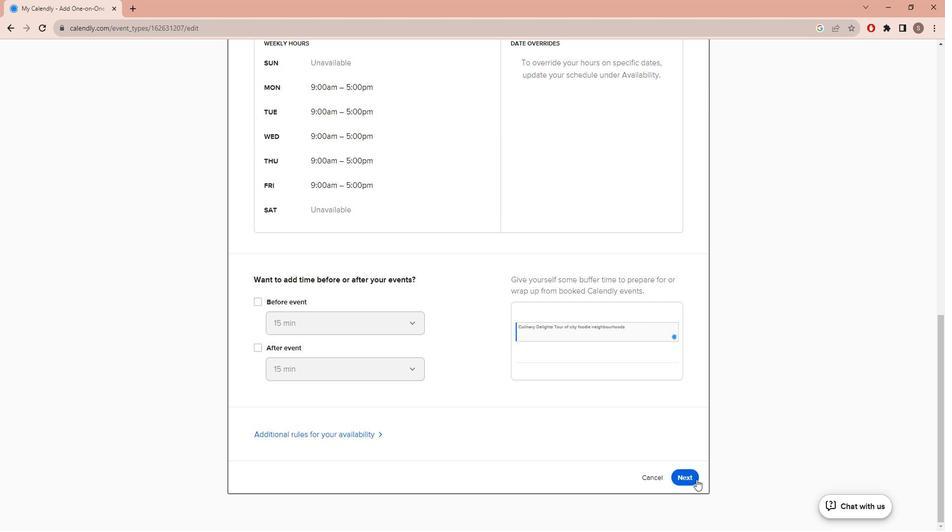 
Action: Mouse moved to (492, 388)
Screenshot: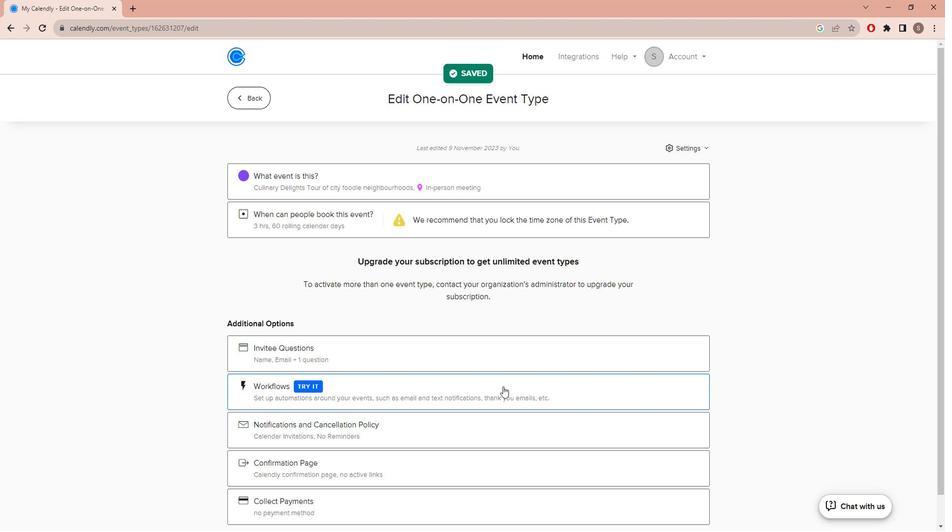 
